 Task: Download the presentation.
Action: Mouse moved to (1032, 193)
Screenshot: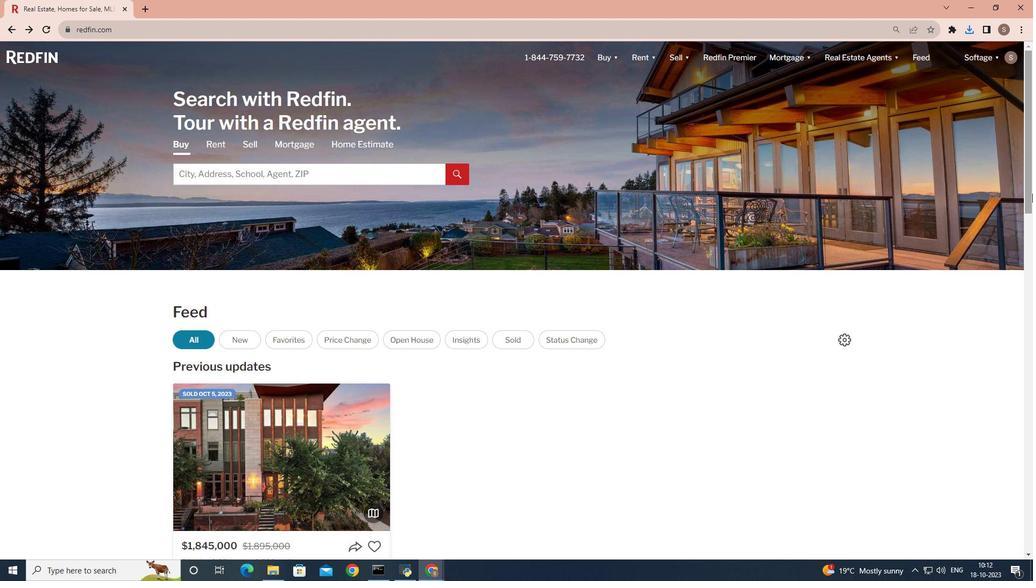 
Action: Mouse pressed left at (1032, 193)
Screenshot: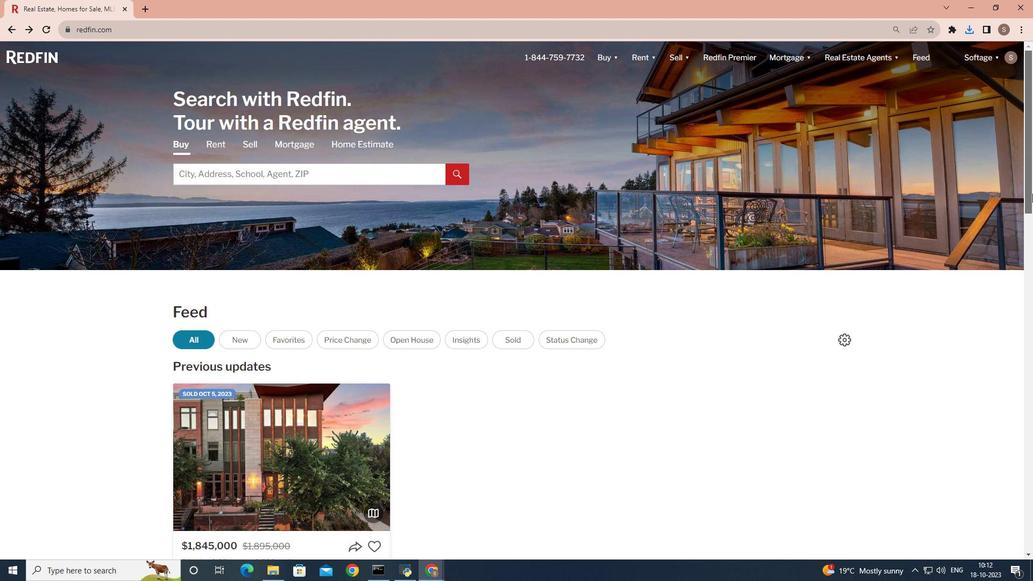 
Action: Mouse moved to (307, 445)
Screenshot: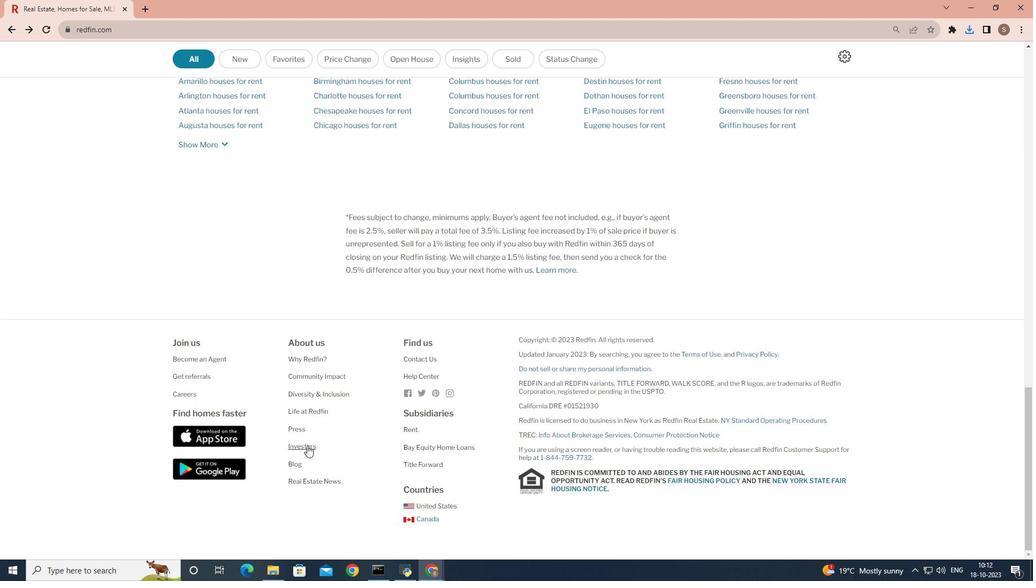 
Action: Mouse pressed left at (307, 445)
Screenshot: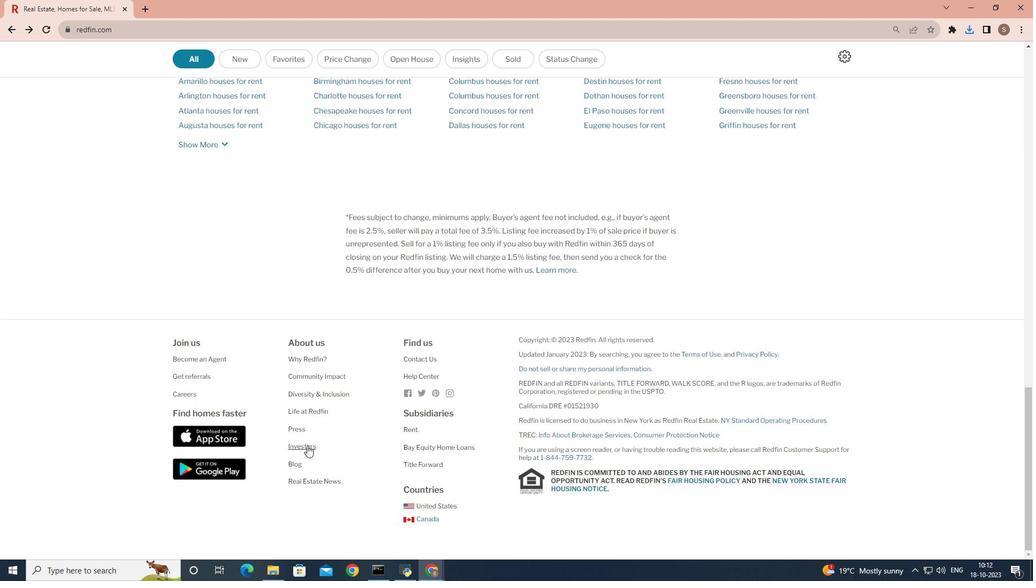 
Action: Mouse moved to (445, 444)
Screenshot: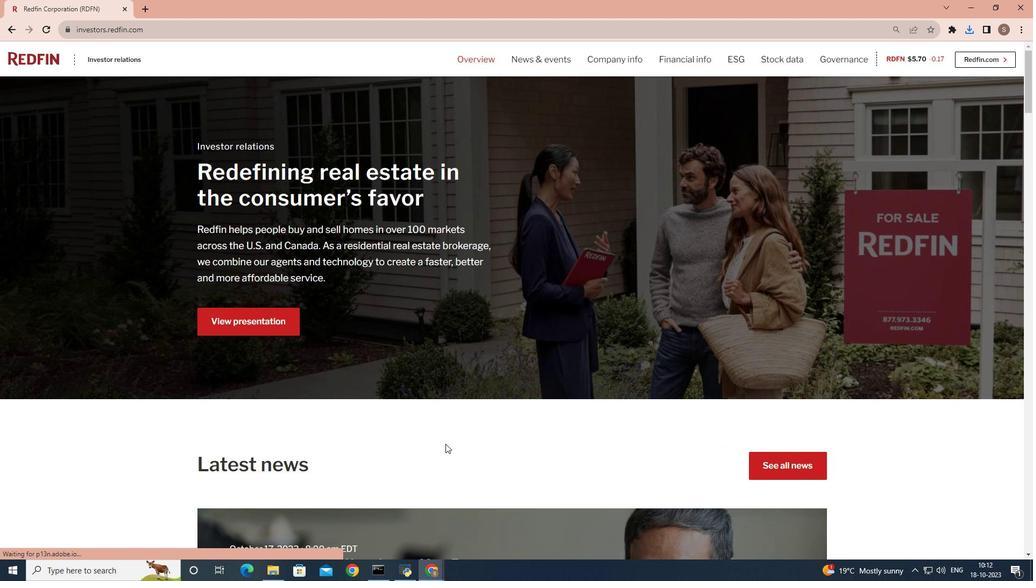 
Action: Mouse scrolled (445, 443) with delta (0, 0)
Screenshot: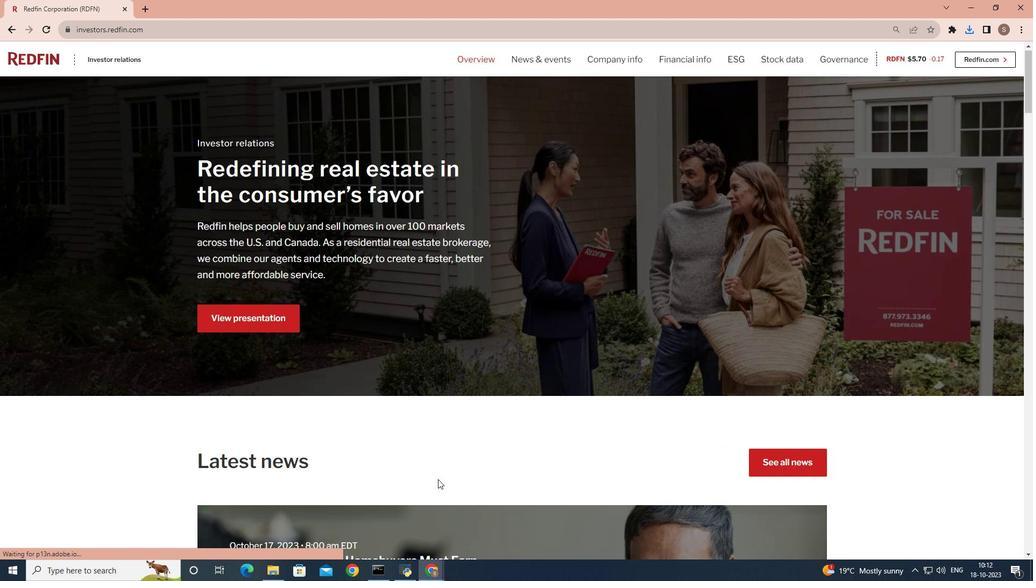 
Action: Mouse moved to (439, 473)
Screenshot: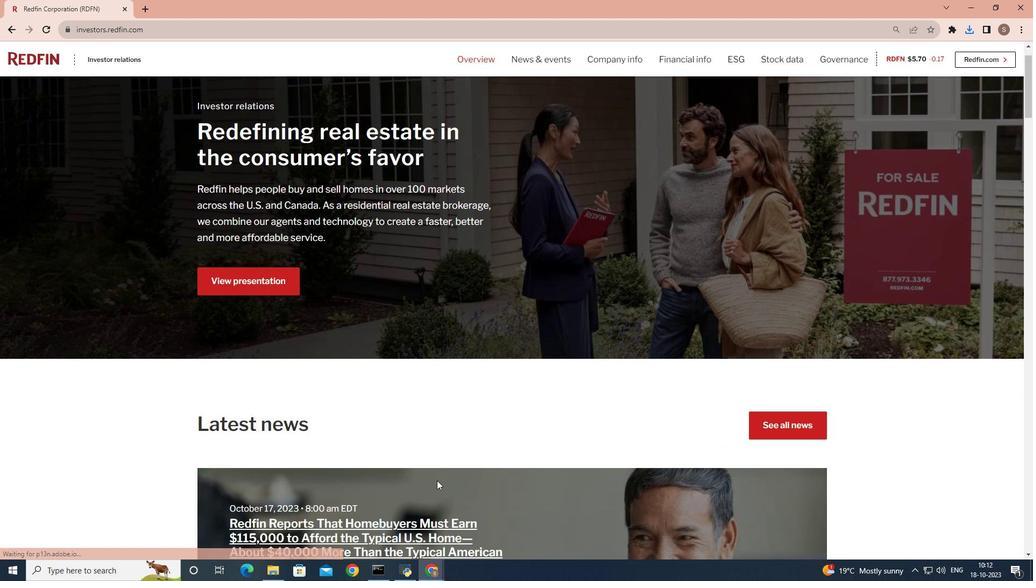 
Action: Mouse scrolled (439, 472) with delta (0, 0)
Screenshot: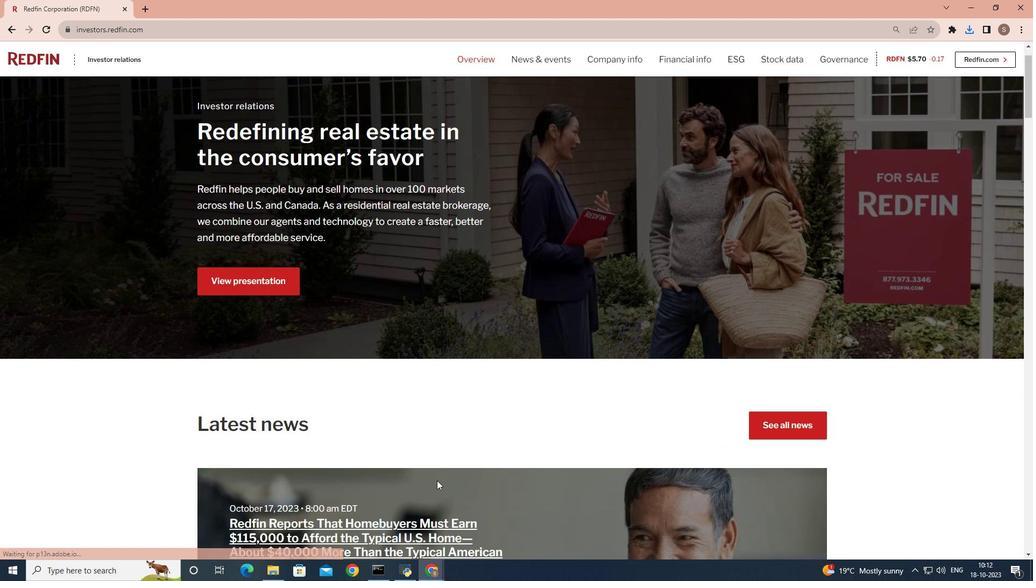 
Action: Mouse moved to (438, 479)
Screenshot: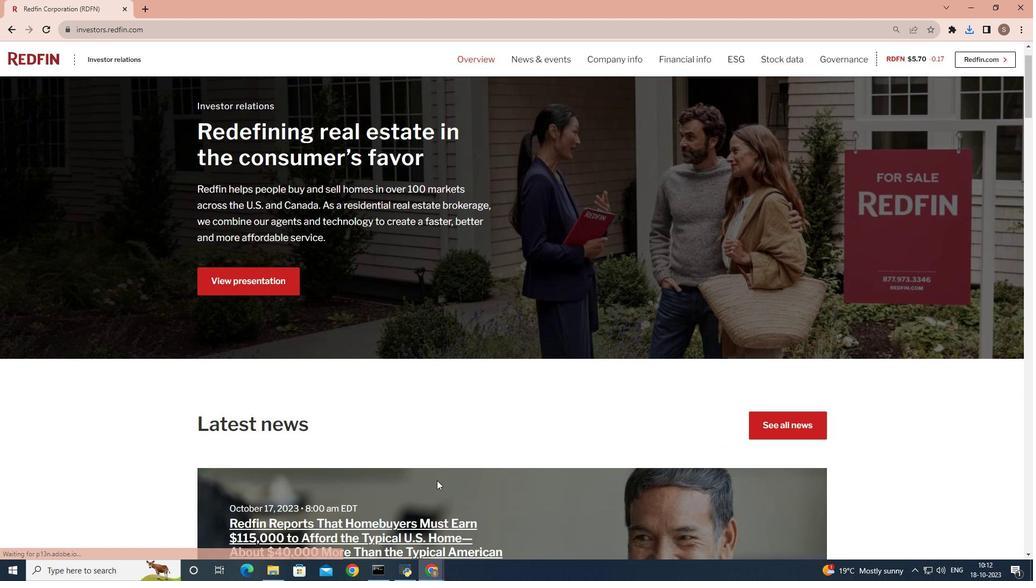 
Action: Mouse scrolled (438, 479) with delta (0, 0)
Screenshot: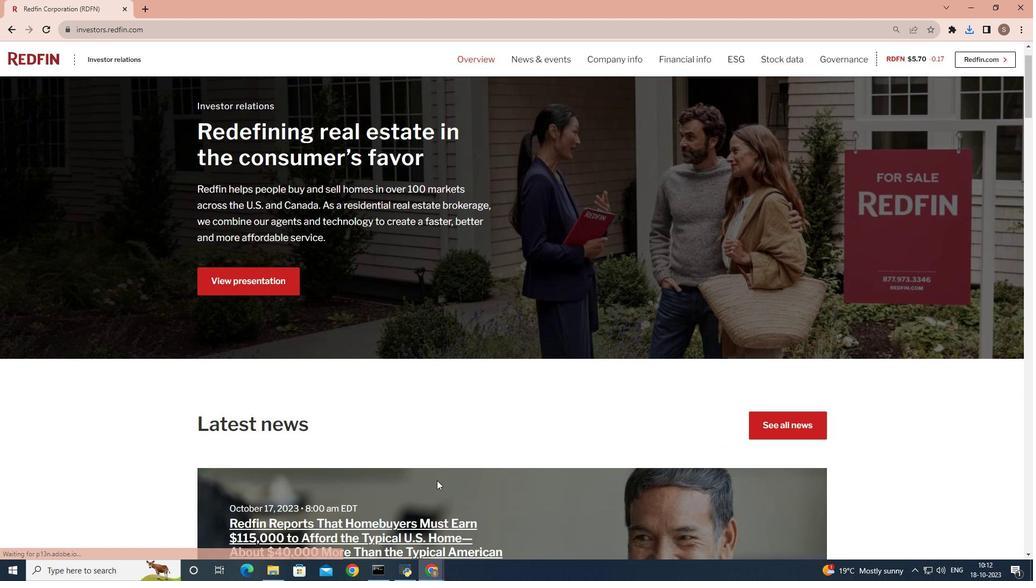 
Action: Mouse moved to (437, 480)
Screenshot: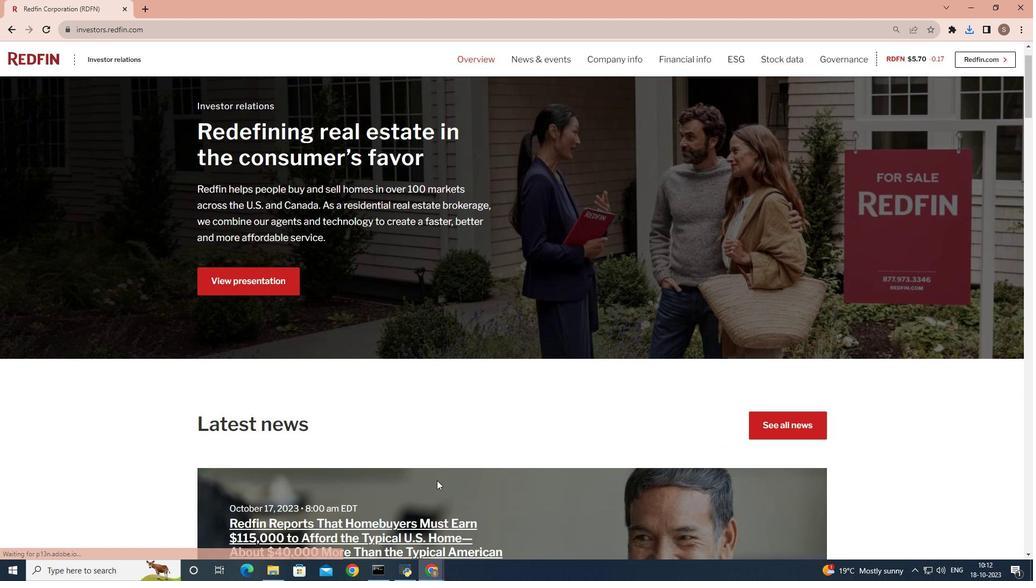 
Action: Mouse scrolled (437, 480) with delta (0, 0)
Screenshot: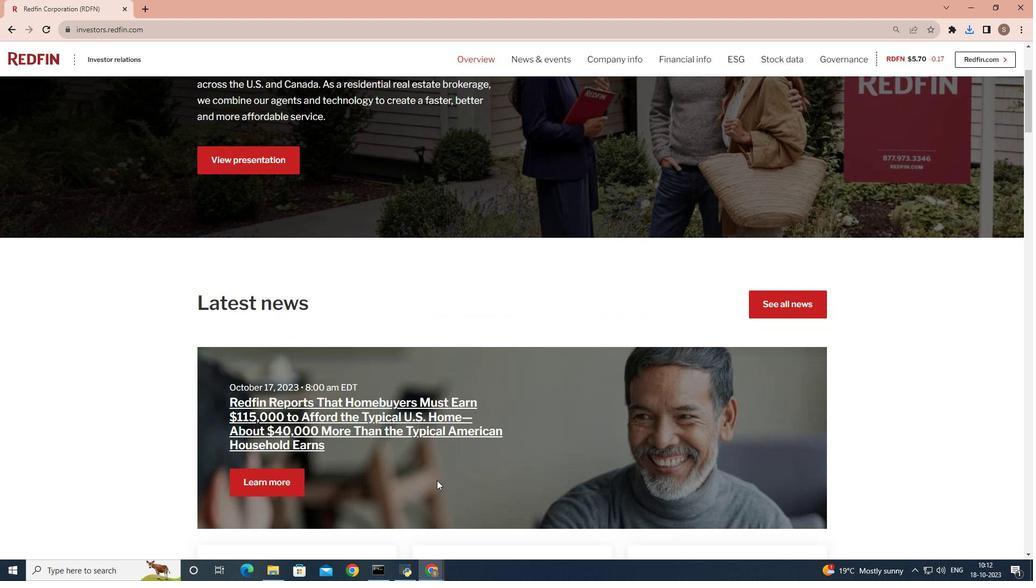 
Action: Mouse scrolled (437, 480) with delta (0, 0)
Screenshot: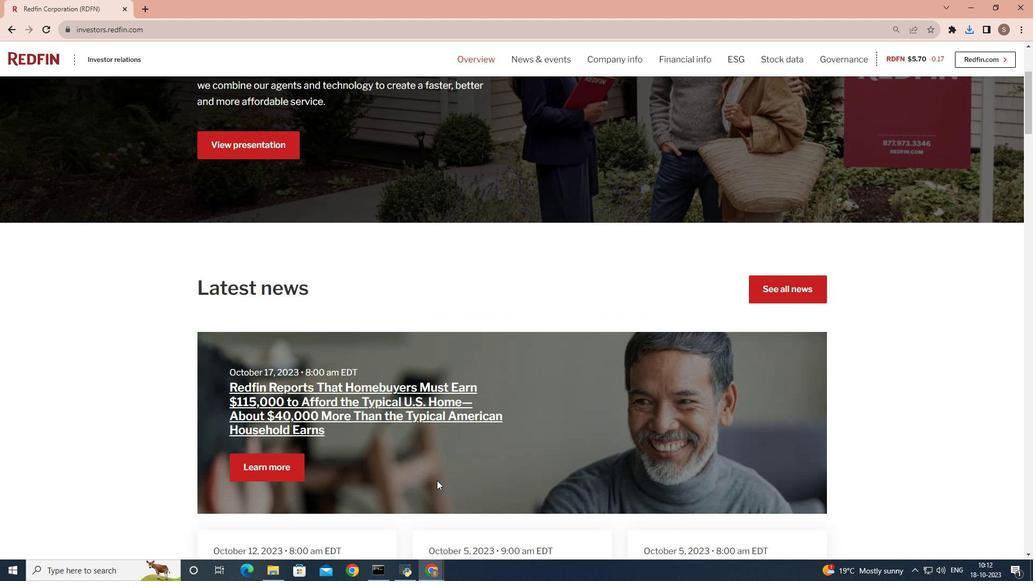 
Action: Mouse scrolled (437, 480) with delta (0, 0)
Screenshot: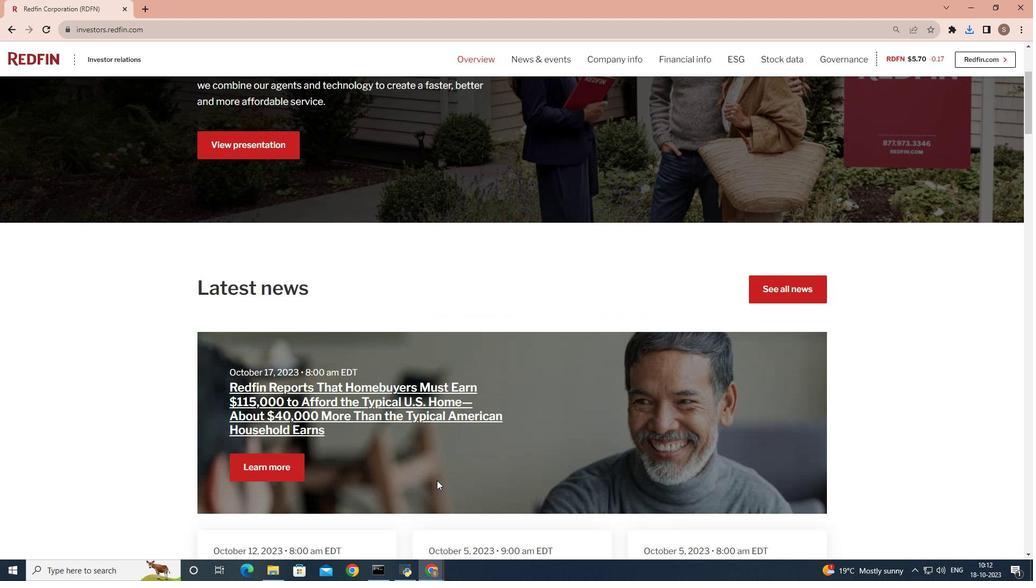 
Action: Mouse scrolled (437, 480) with delta (0, 0)
Screenshot: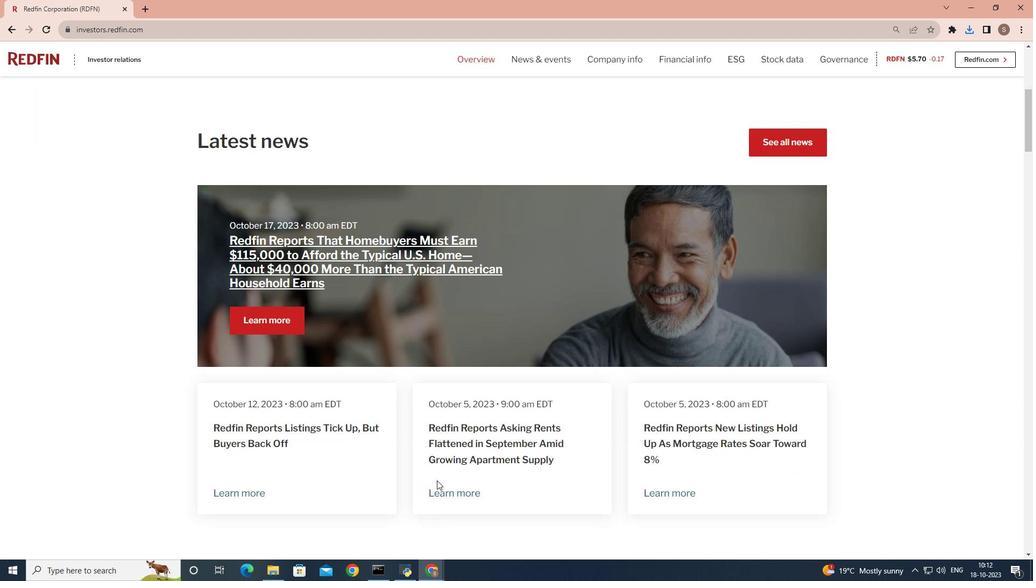 
Action: Mouse scrolled (437, 480) with delta (0, 0)
Screenshot: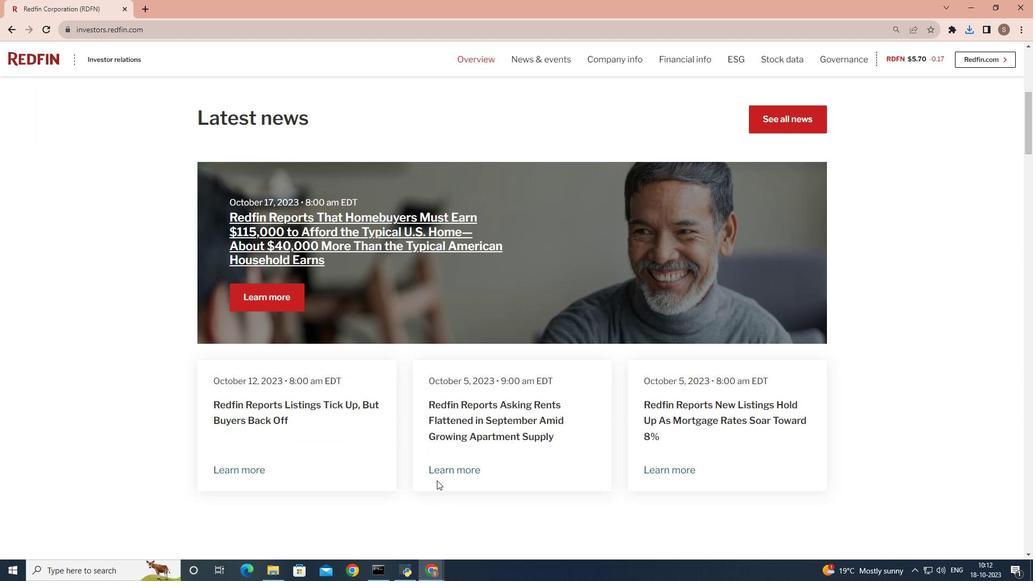 
Action: Mouse scrolled (437, 480) with delta (0, 0)
Screenshot: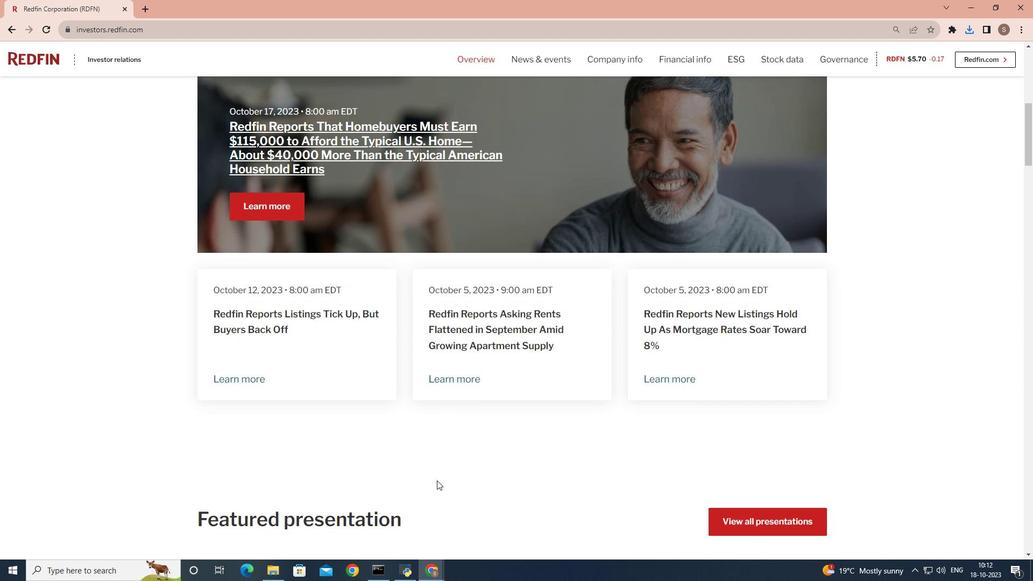 
Action: Mouse scrolled (437, 480) with delta (0, 0)
Screenshot: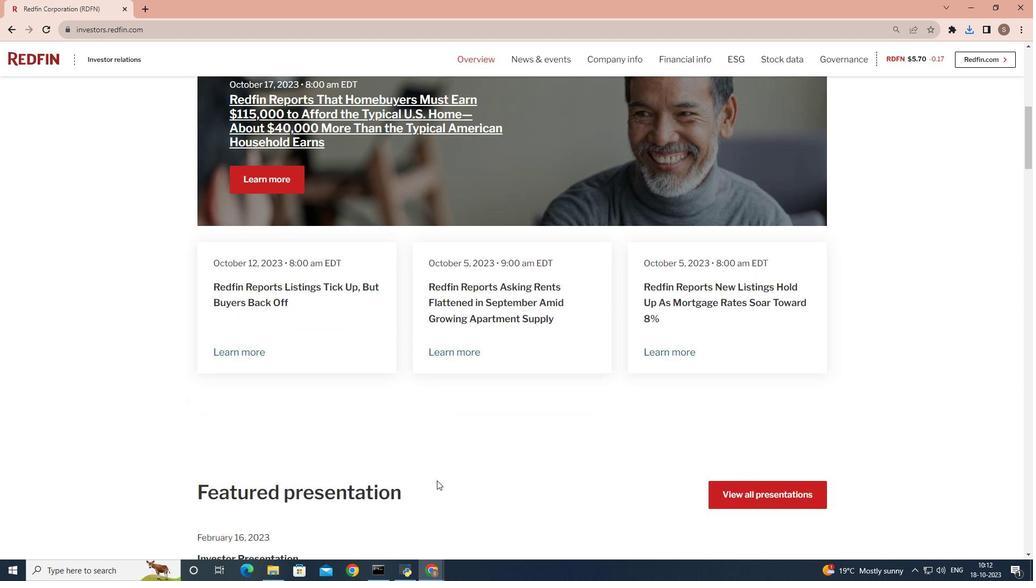 
Action: Mouse scrolled (437, 480) with delta (0, 0)
Screenshot: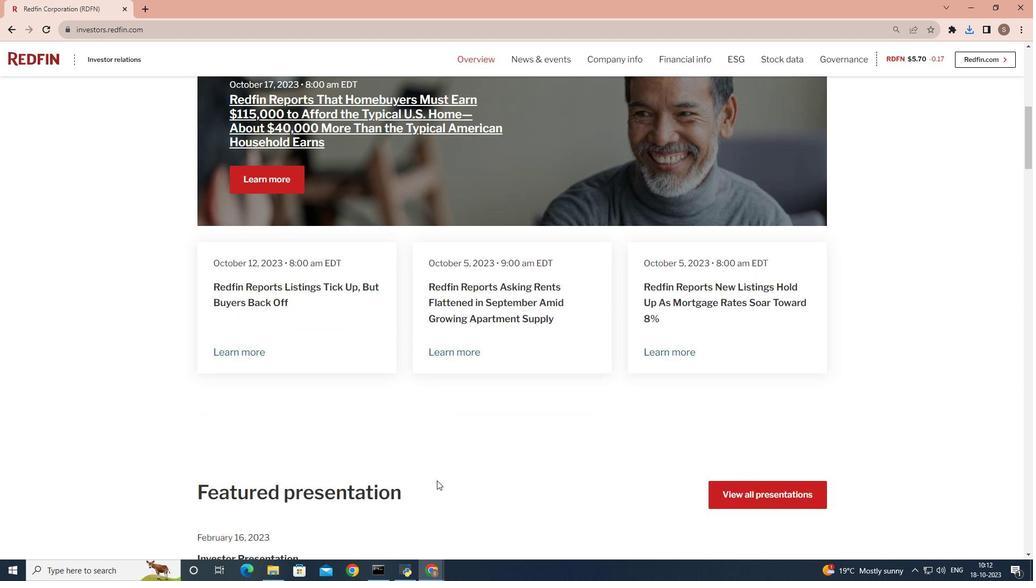 
Action: Mouse scrolled (437, 480) with delta (0, 0)
Screenshot: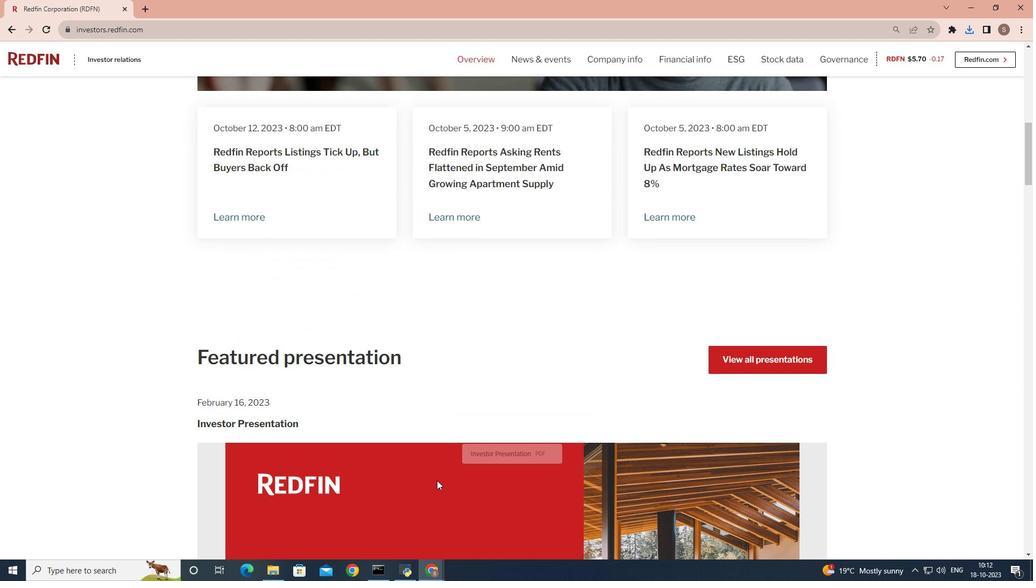 
Action: Mouse scrolled (437, 480) with delta (0, 0)
Screenshot: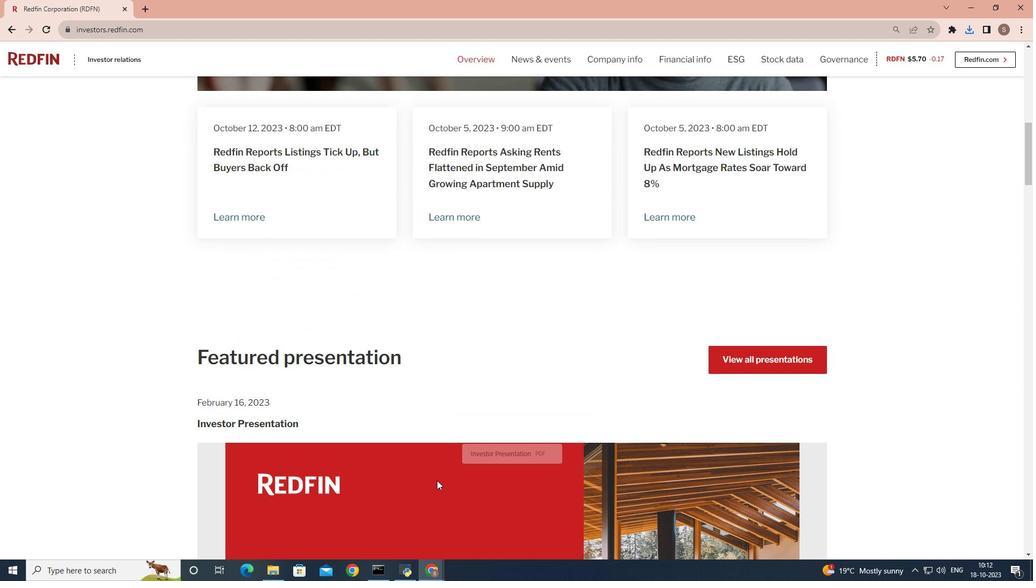 
Action: Mouse scrolled (437, 480) with delta (0, 0)
Screenshot: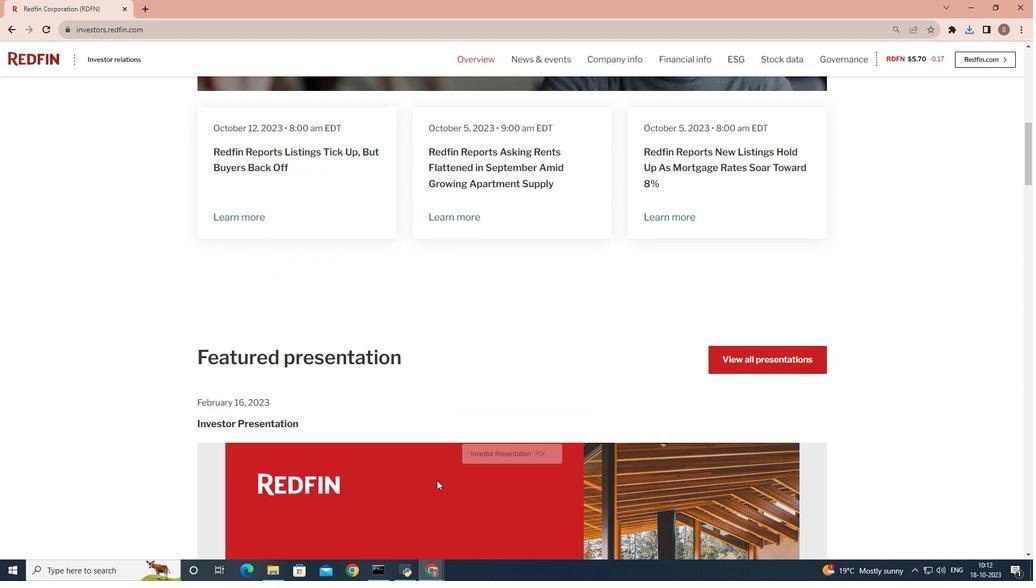 
Action: Mouse scrolled (437, 480) with delta (0, 0)
Screenshot: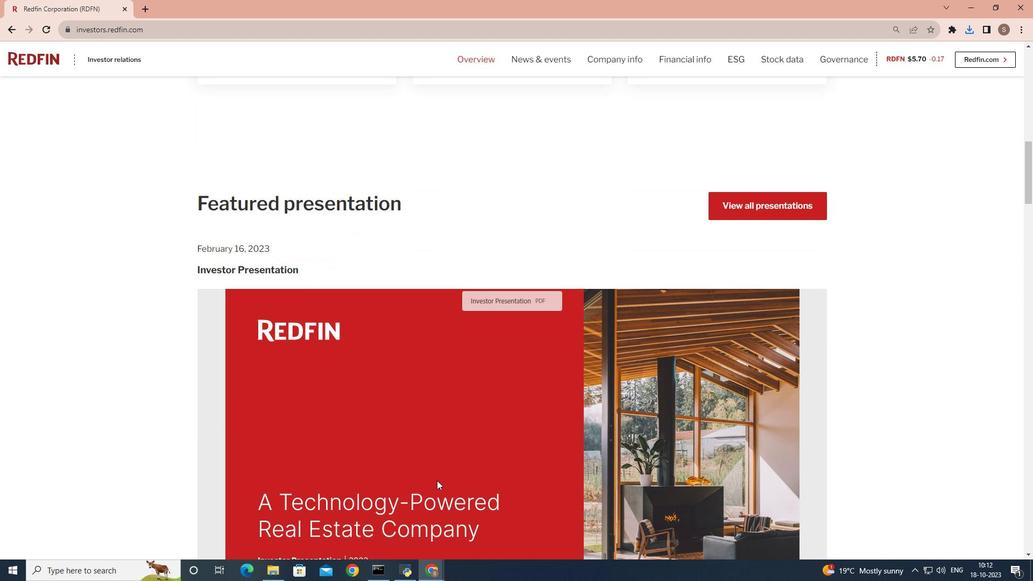 
Action: Mouse scrolled (437, 480) with delta (0, 0)
Screenshot: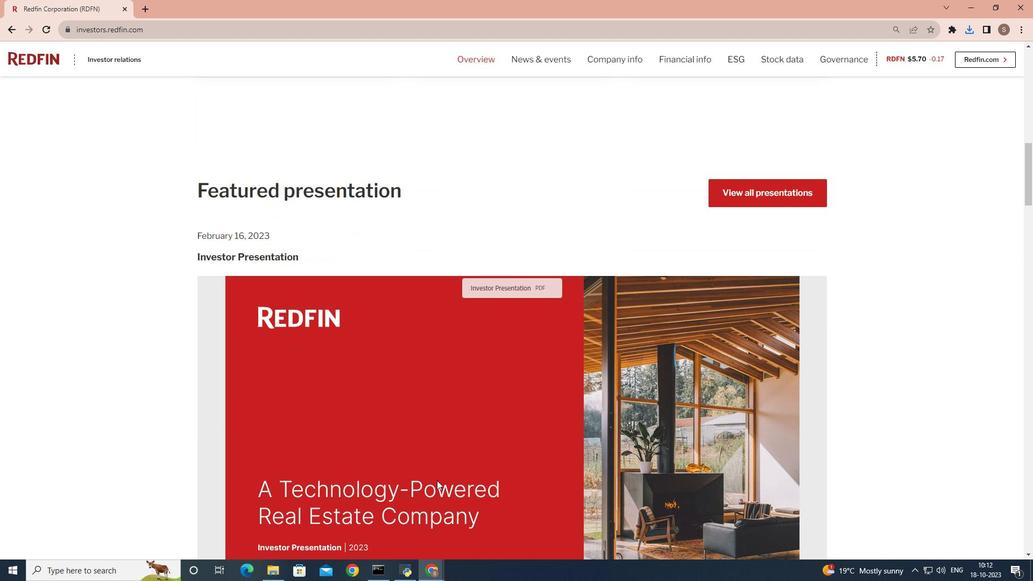 
Action: Mouse scrolled (437, 480) with delta (0, 0)
Screenshot: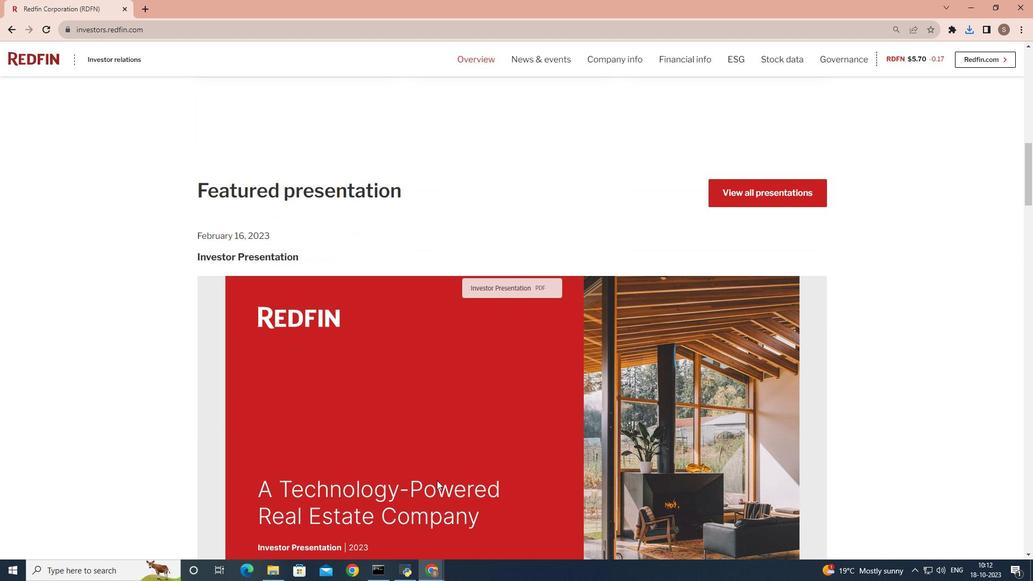 
Action: Mouse scrolled (437, 480) with delta (0, 0)
Screenshot: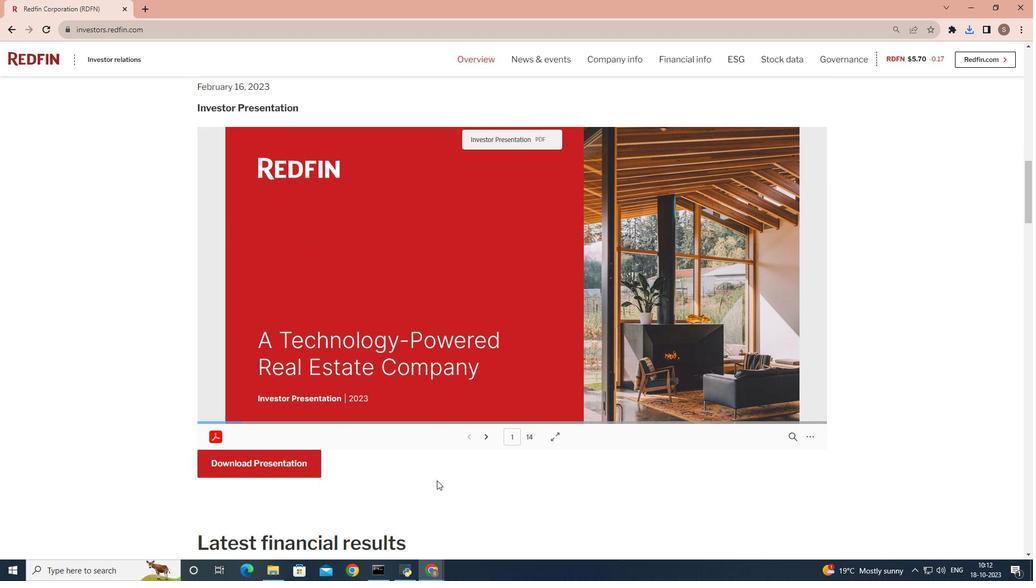 
Action: Mouse scrolled (437, 480) with delta (0, 0)
Screenshot: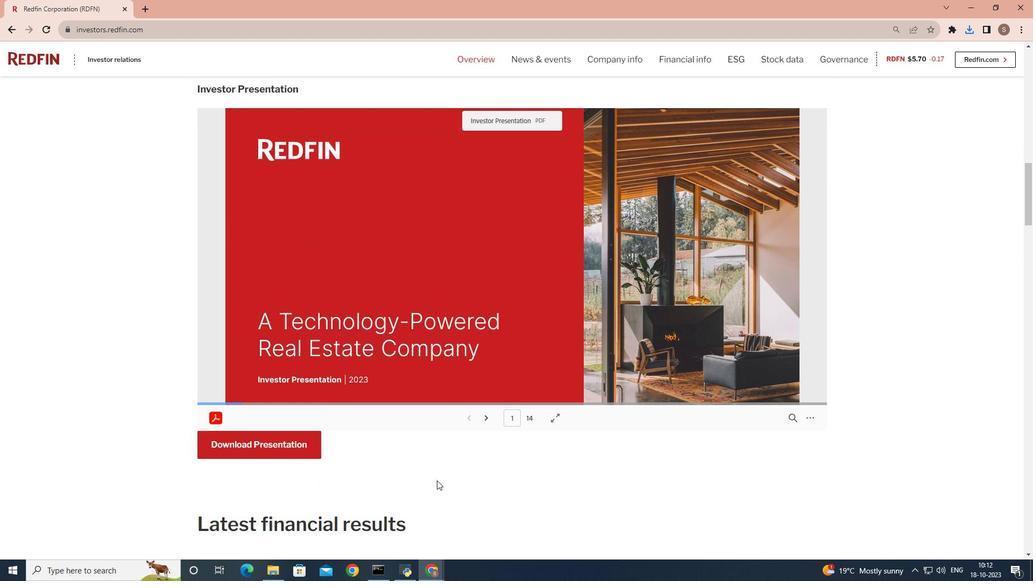 
Action: Mouse moved to (307, 357)
Screenshot: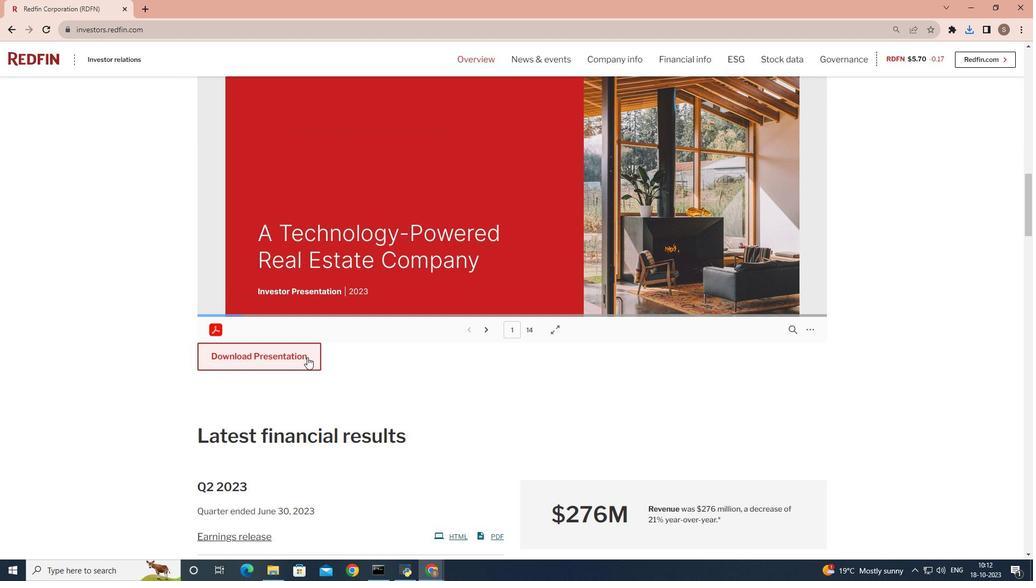 
Action: Mouse pressed left at (307, 357)
Screenshot: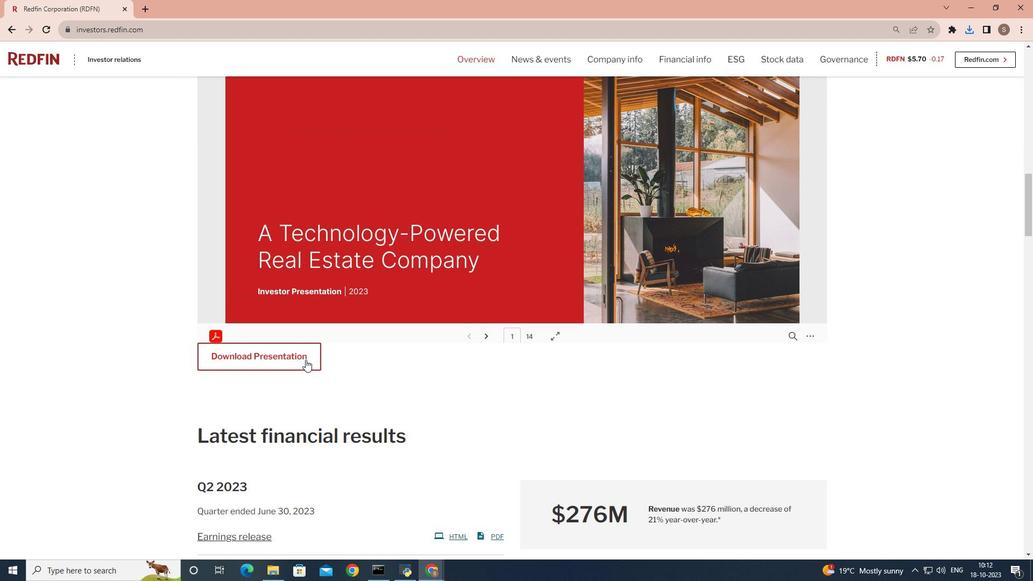 
Action: Mouse moved to (305, 360)
Screenshot: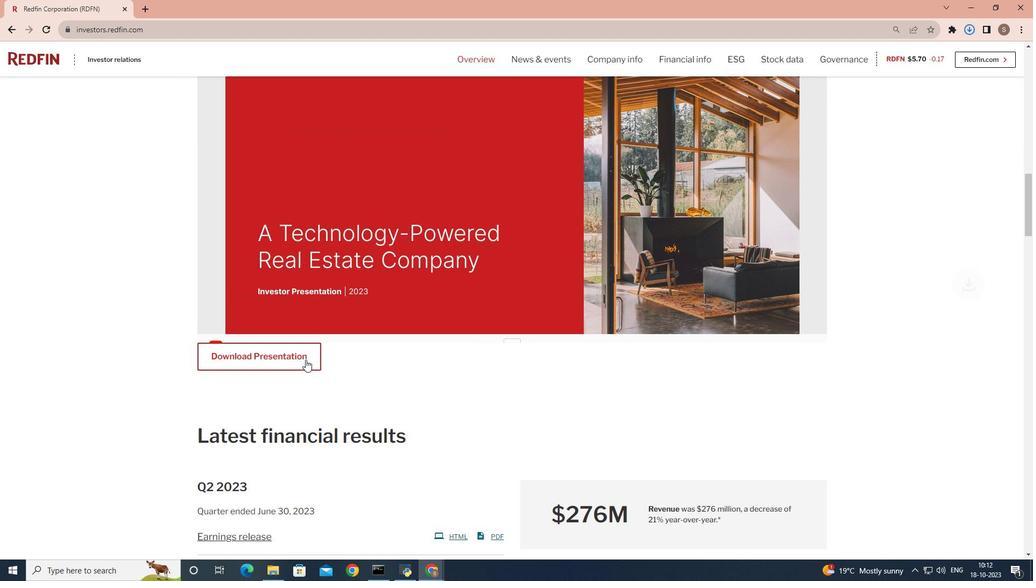 
